 Task: Change the language to Magyar on the Google Flights page.
Action: Mouse moved to (444, 523)
Screenshot: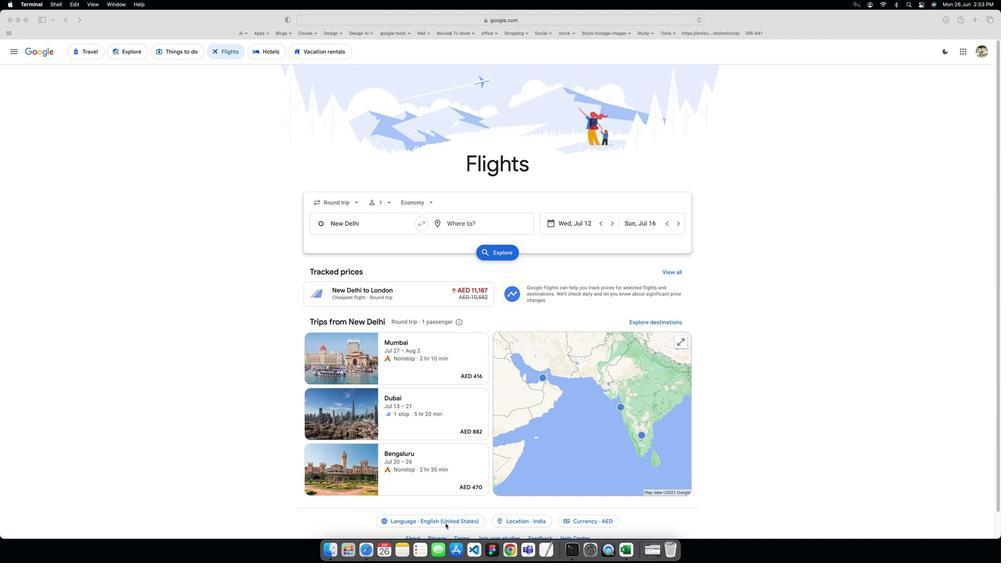 
Action: Mouse pressed left at (444, 523)
Screenshot: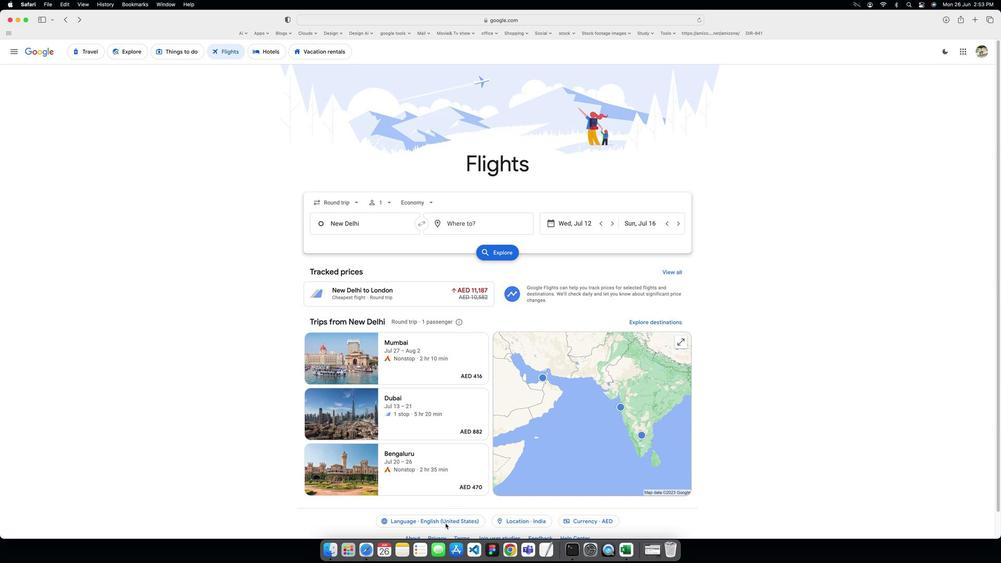 
Action: Mouse moved to (438, 520)
Screenshot: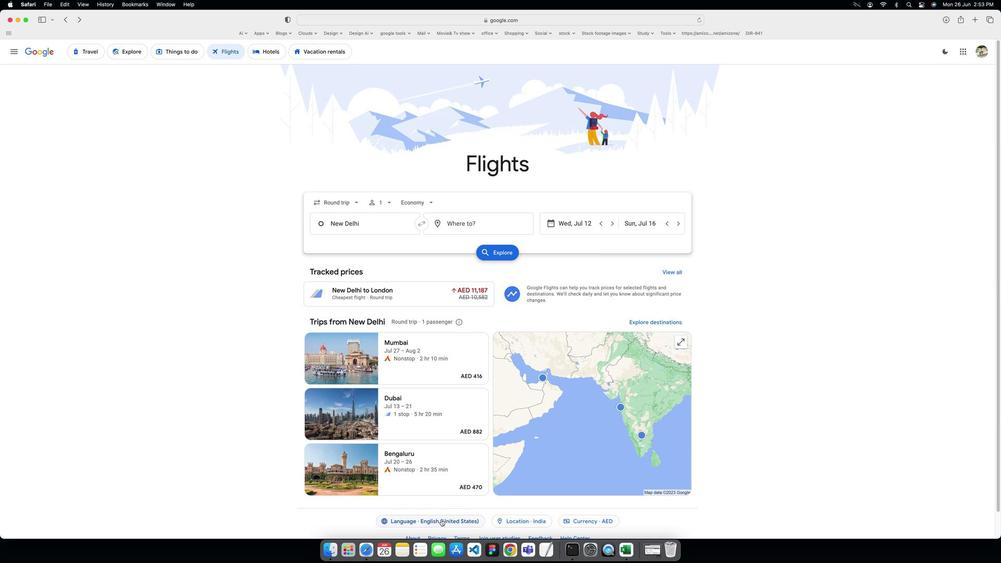 
Action: Mouse pressed left at (438, 520)
Screenshot: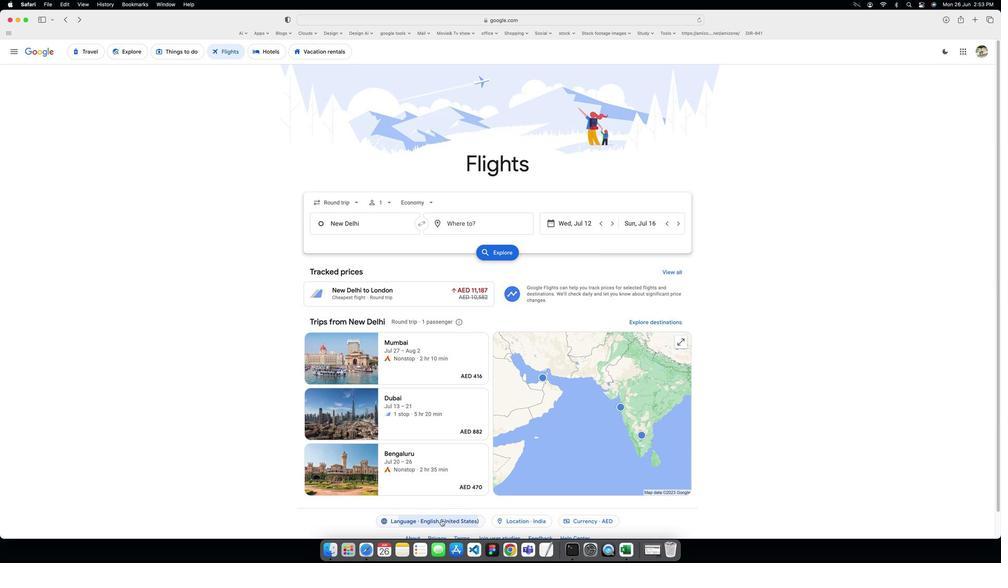 
Action: Mouse moved to (489, 343)
Screenshot: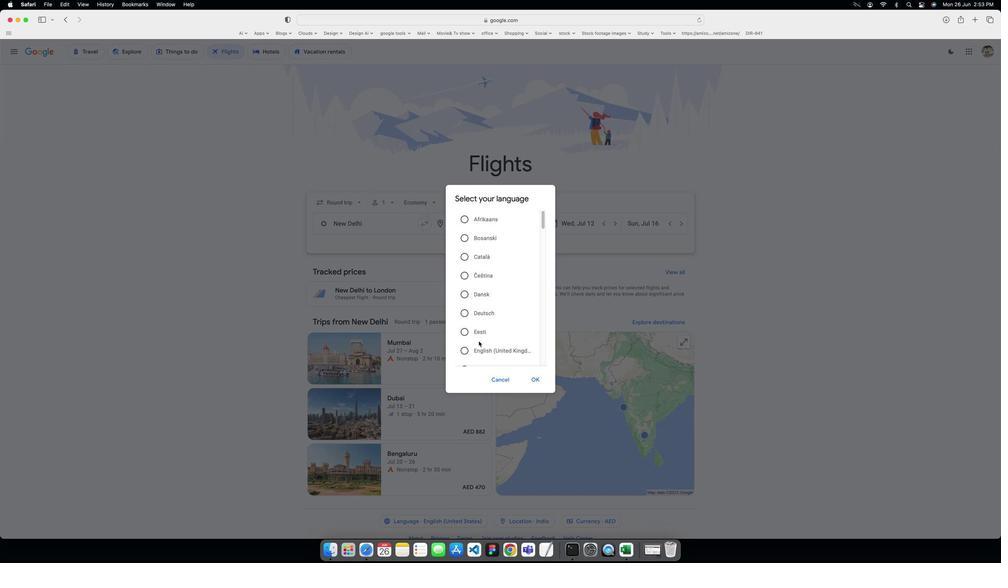 
Action: Mouse scrolled (489, 343) with delta (-161, 7)
Screenshot: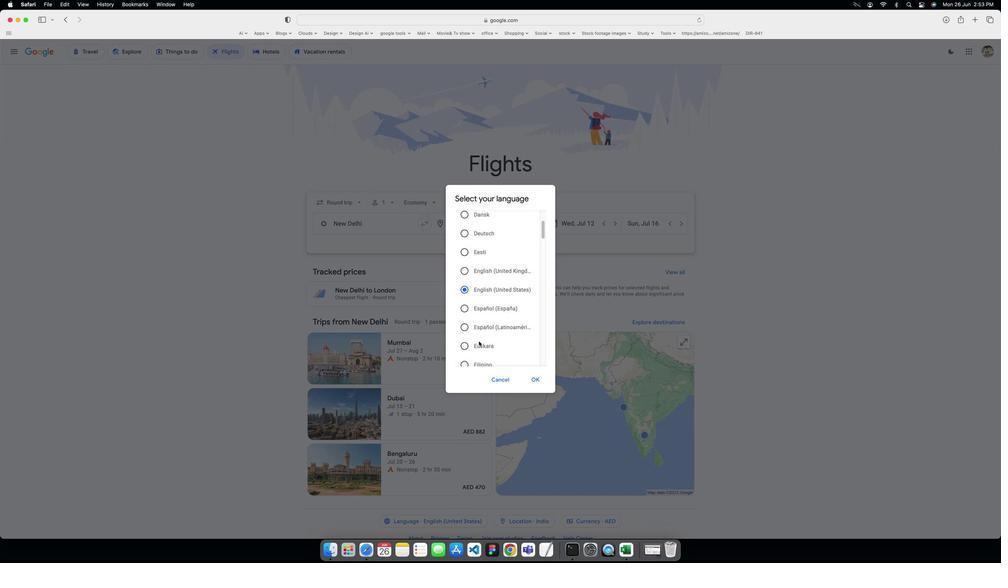 
Action: Mouse scrolled (489, 343) with delta (-161, 7)
Screenshot: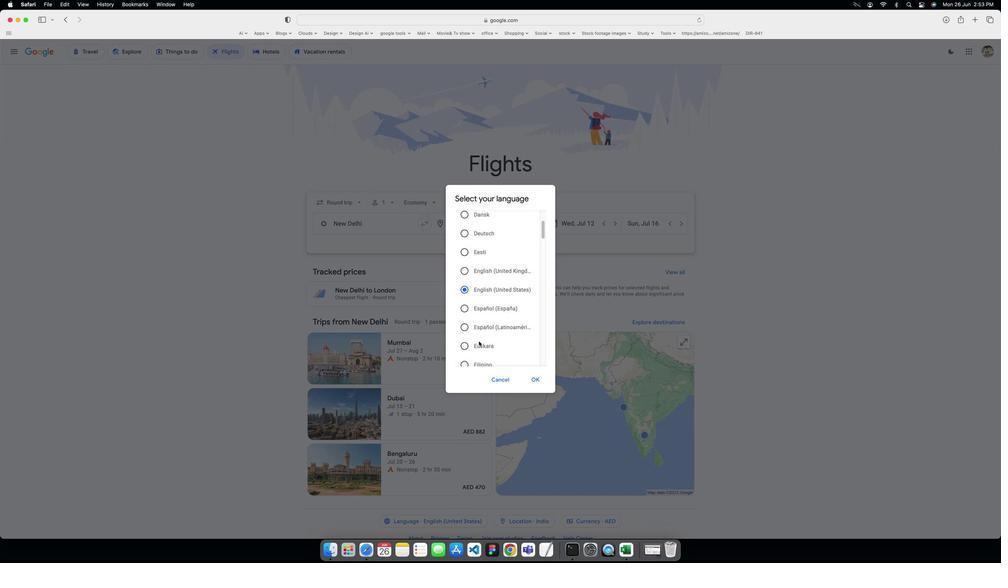 
Action: Mouse scrolled (489, 343) with delta (-161, 6)
Screenshot: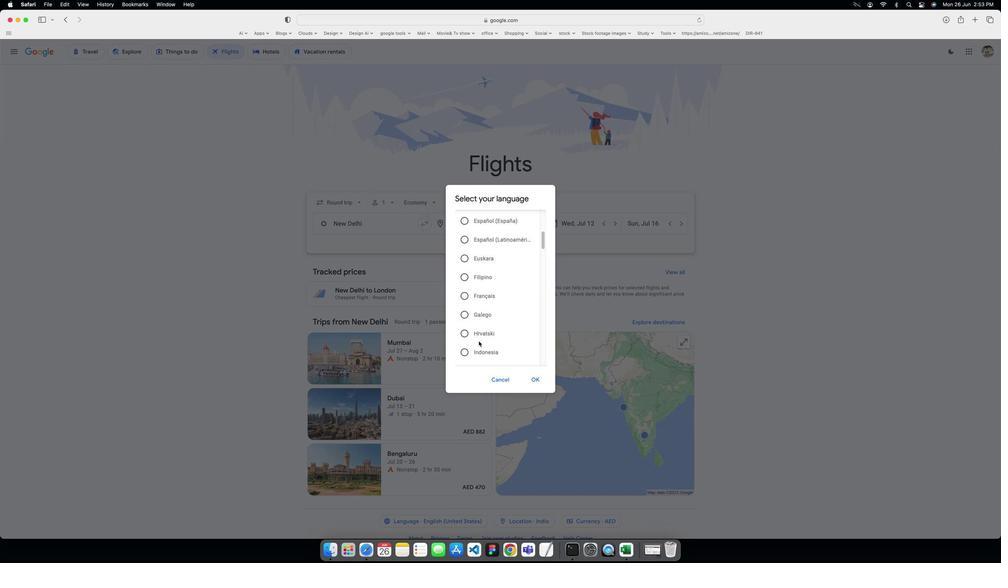 
Action: Mouse scrolled (489, 343) with delta (-161, 6)
Screenshot: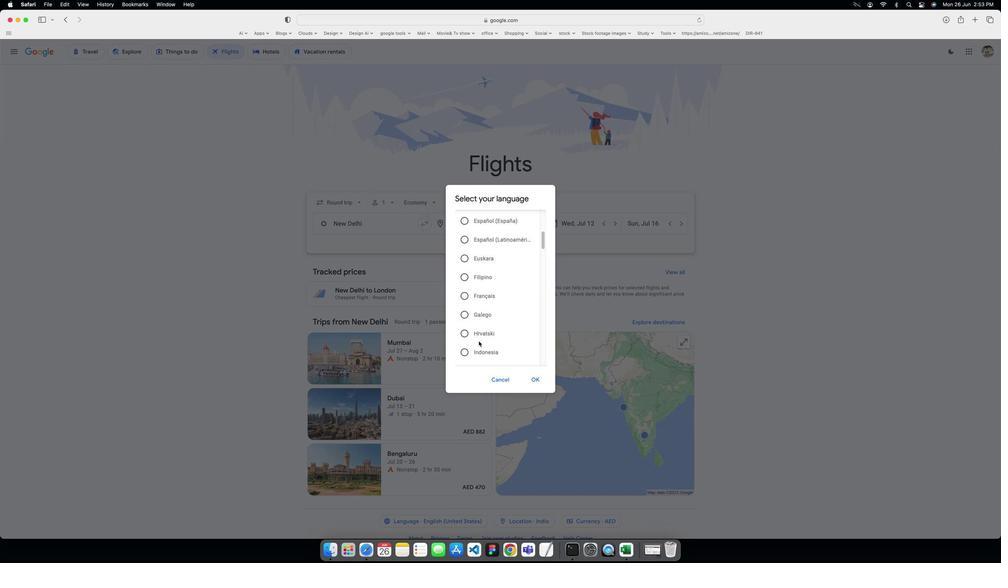 
Action: Mouse scrolled (489, 343) with delta (-161, 7)
Screenshot: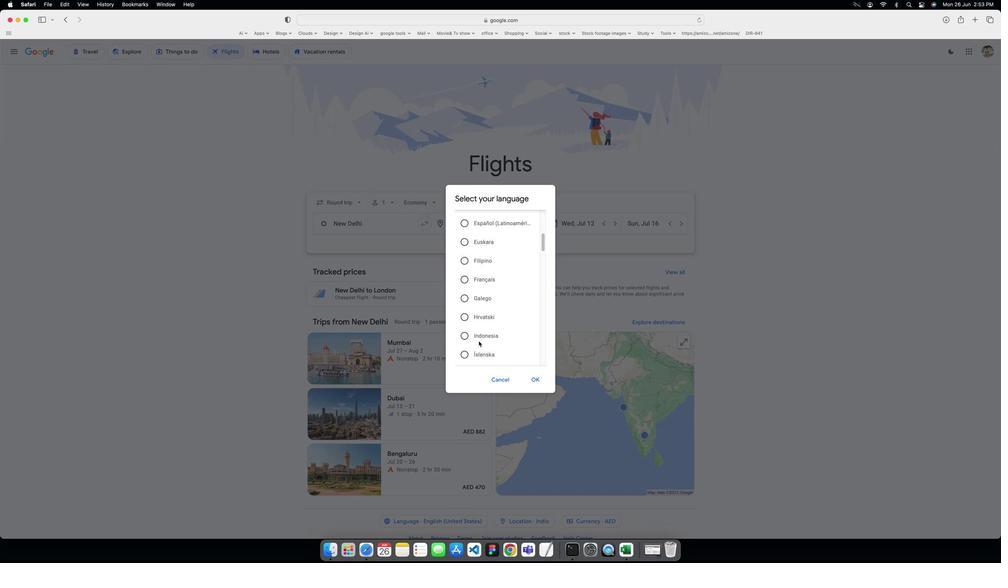 
Action: Mouse scrolled (489, 343) with delta (-161, 7)
Screenshot: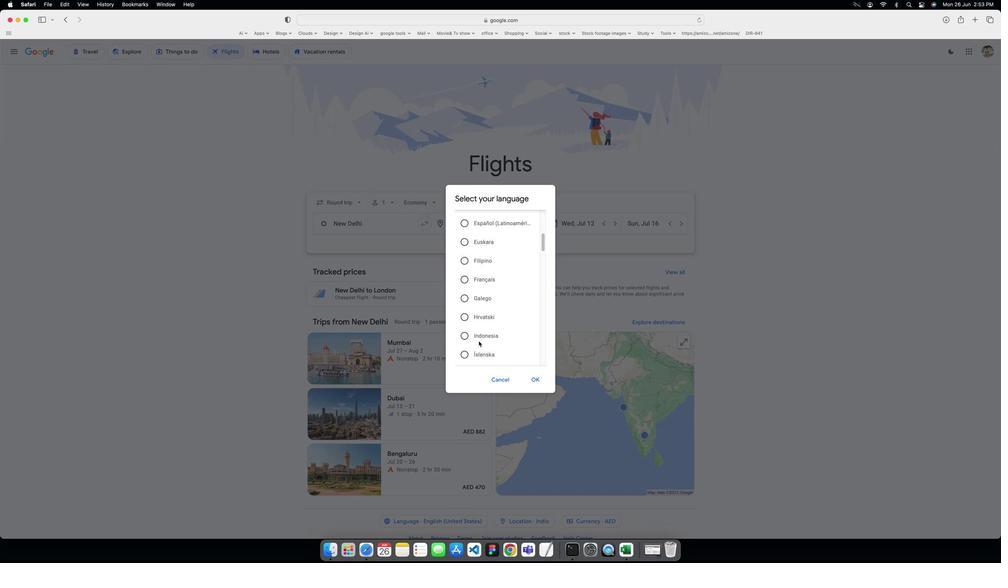
Action: Mouse scrolled (489, 343) with delta (-161, 6)
Screenshot: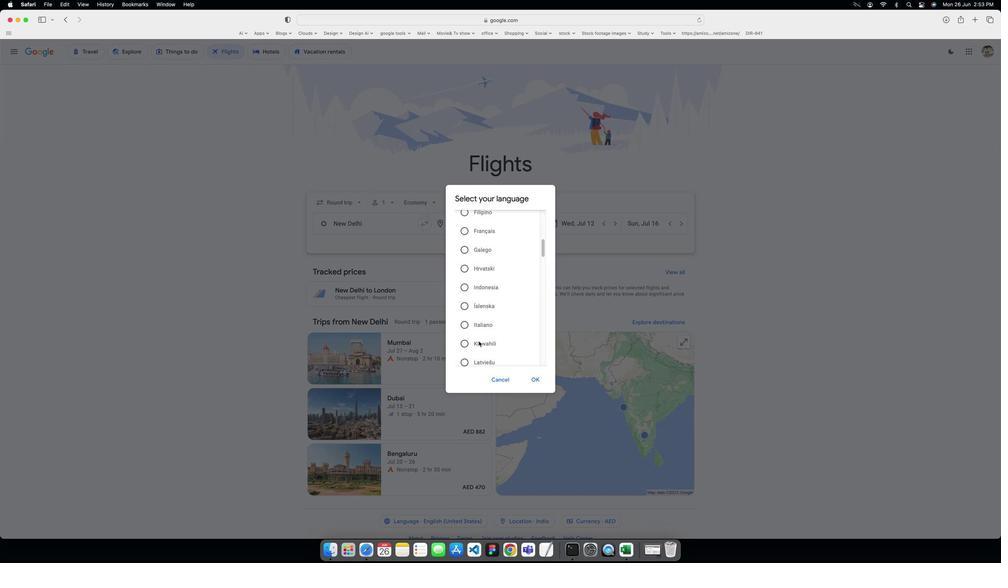 
Action: Mouse scrolled (489, 343) with delta (-161, 7)
Screenshot: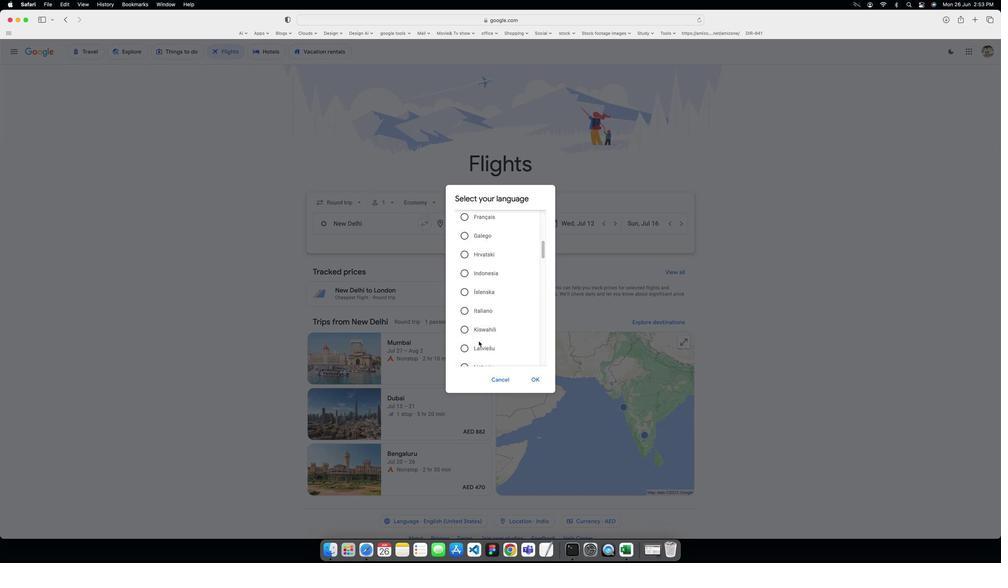 
Action: Mouse scrolled (489, 343) with delta (-161, 7)
Screenshot: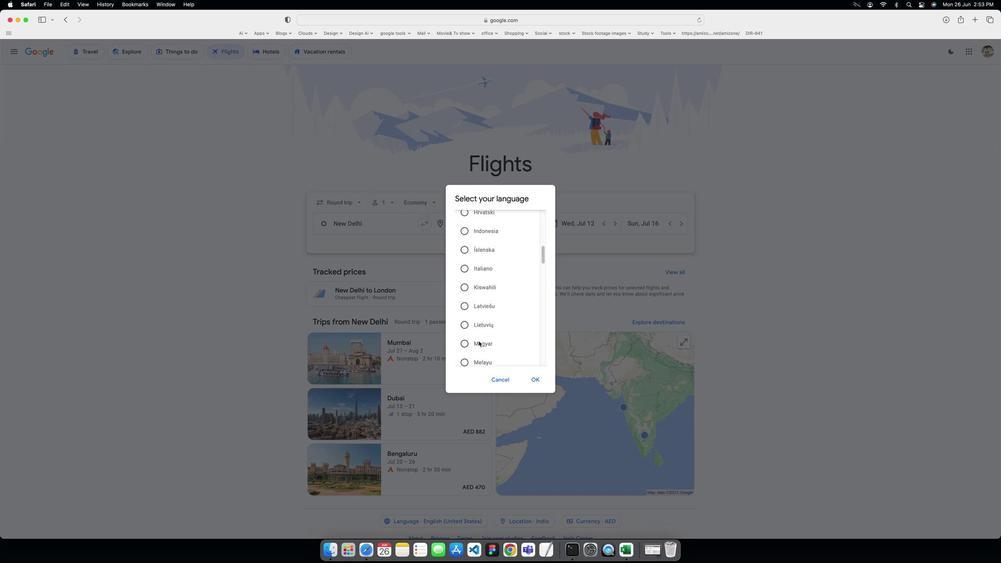 
Action: Mouse scrolled (489, 343) with delta (-161, 7)
Screenshot: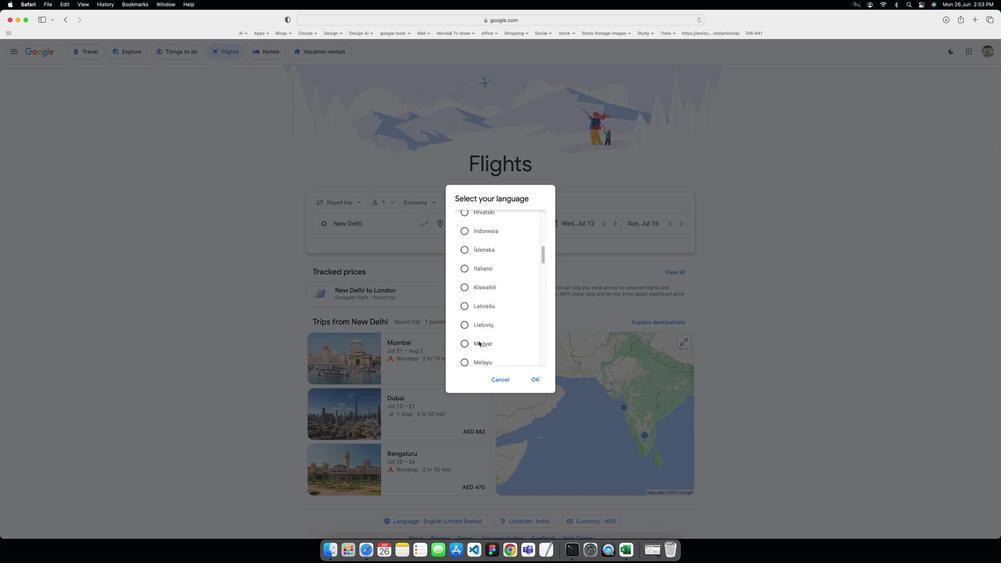 
Action: Mouse moved to (475, 347)
Screenshot: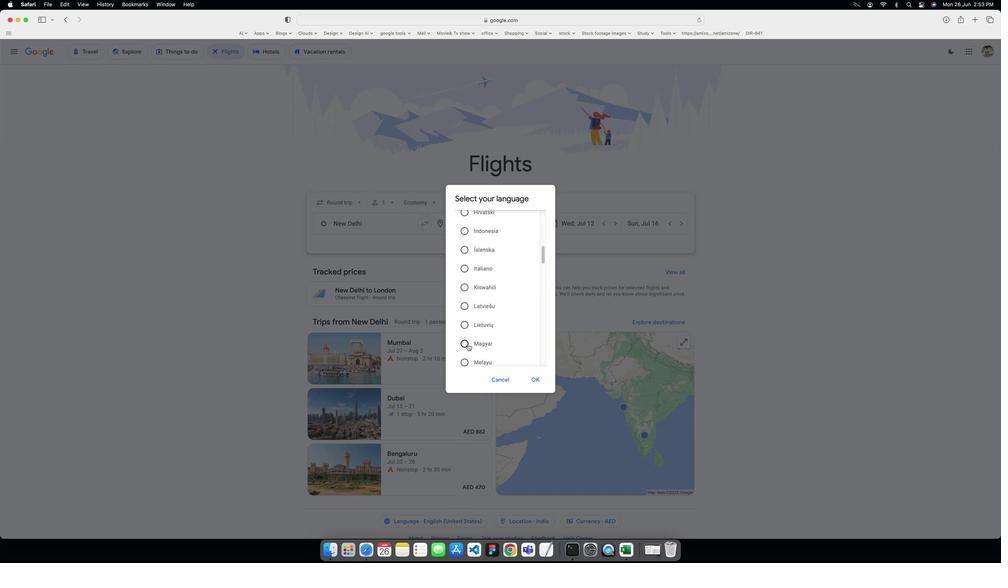 
Action: Mouse pressed left at (475, 347)
Screenshot: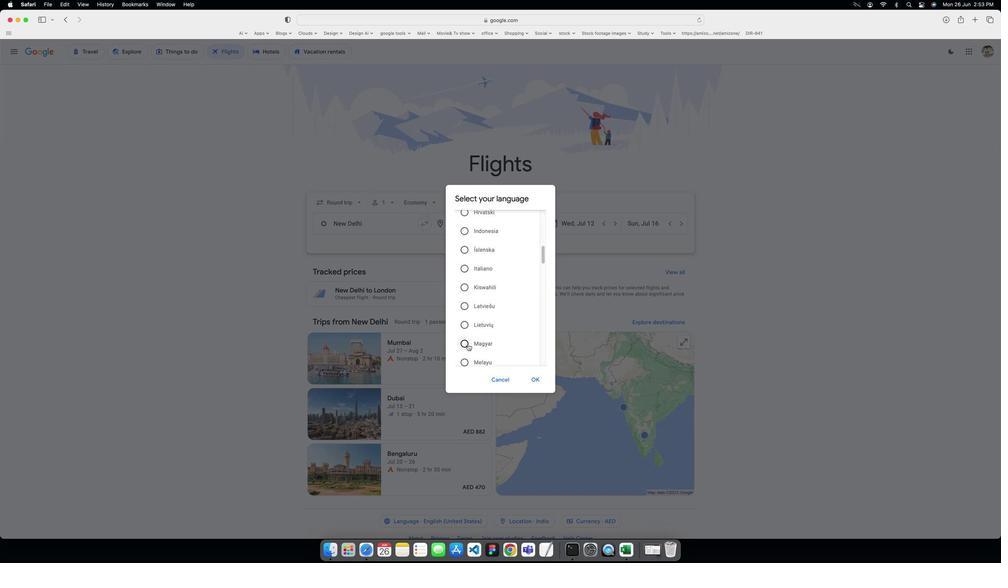 
Action: Mouse moved to (564, 381)
Screenshot: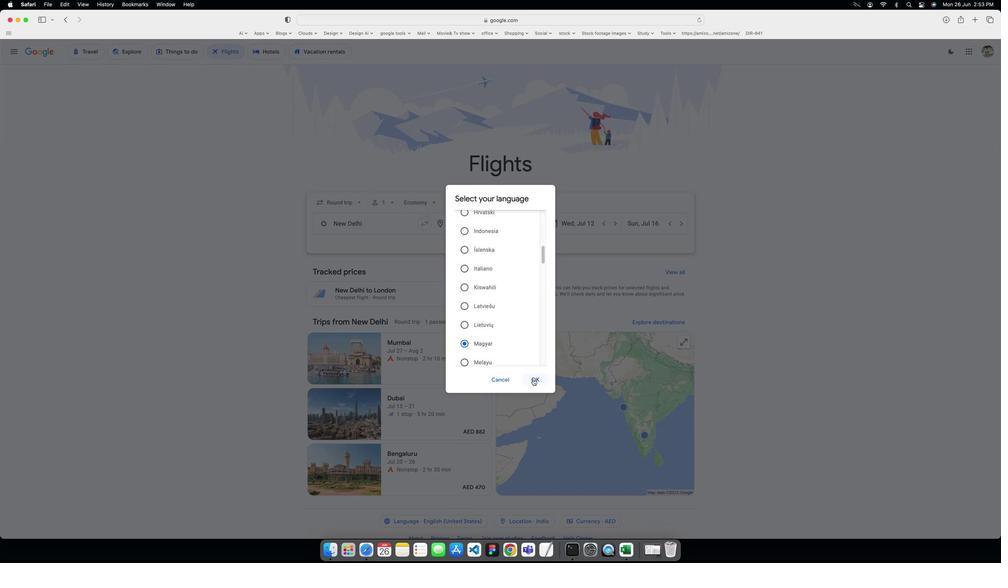 
Action: Mouse pressed left at (564, 381)
Screenshot: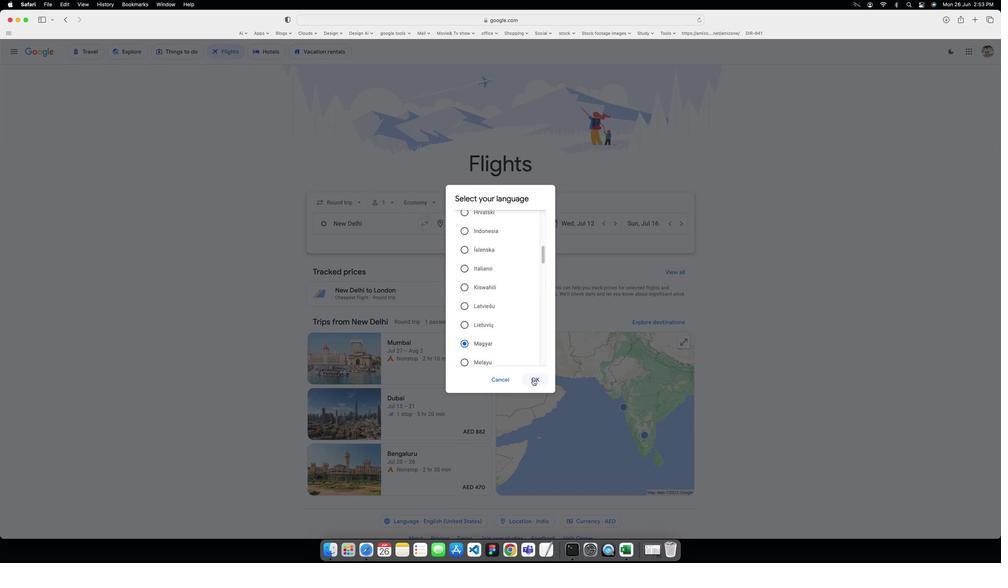 
